 Task: Create List Cryptocurrency in Board Leadership Training to Workspace Compliance and Regulation. Create List Blockchain in Board Product Design to Workspace Compliance and Regulation. Create List Artificial Intelligence in Board Product Feature Prioritization and Roadmap Planning to Workspace Compliance and Regulation
Action: Mouse moved to (88, 48)
Screenshot: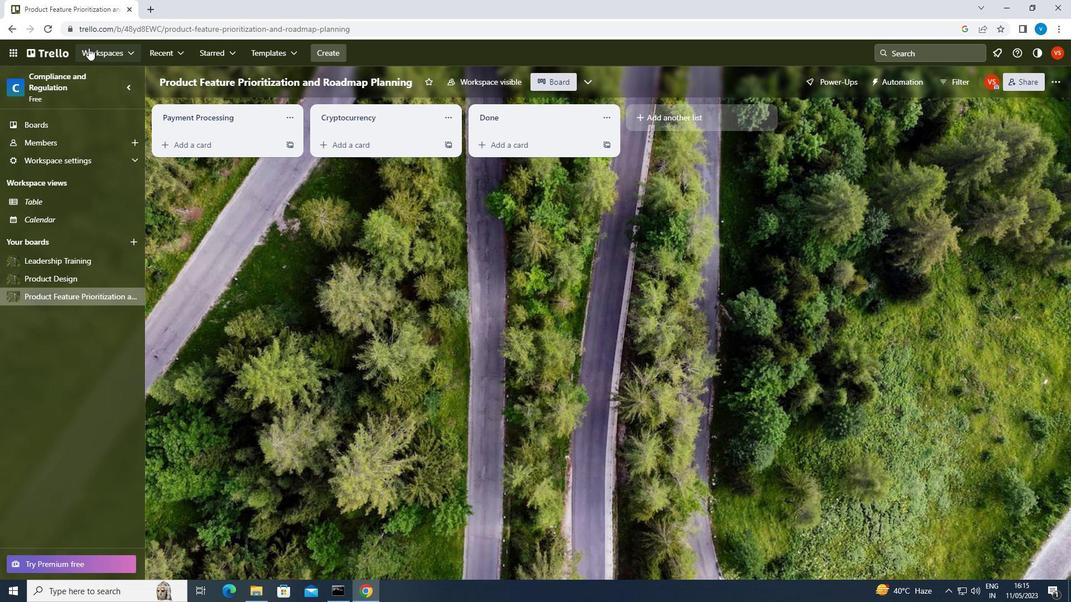 
Action: Mouse pressed left at (88, 48)
Screenshot: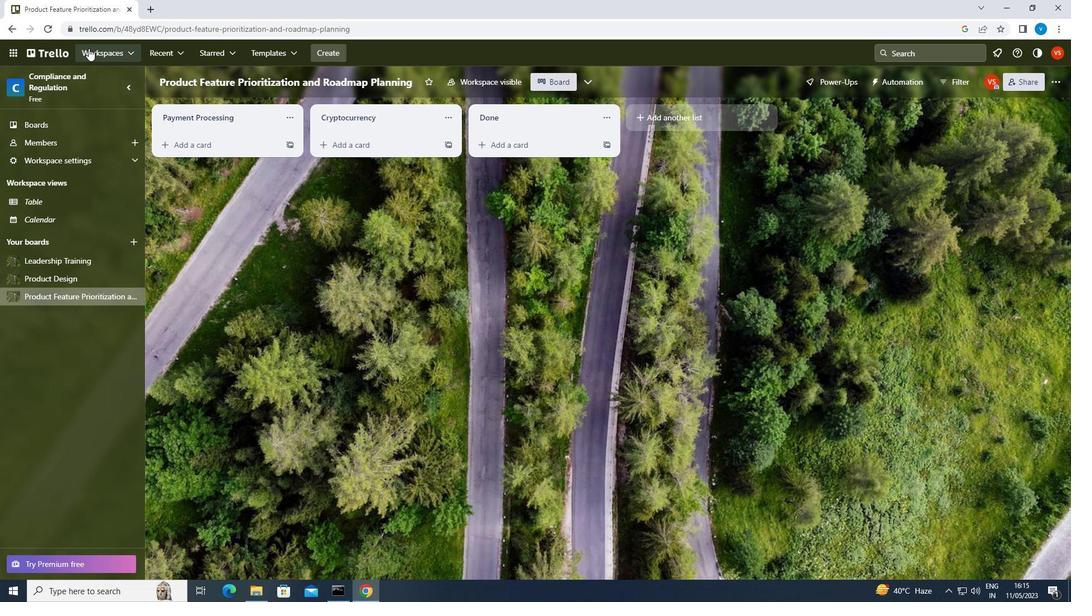 
Action: Mouse moved to (166, 300)
Screenshot: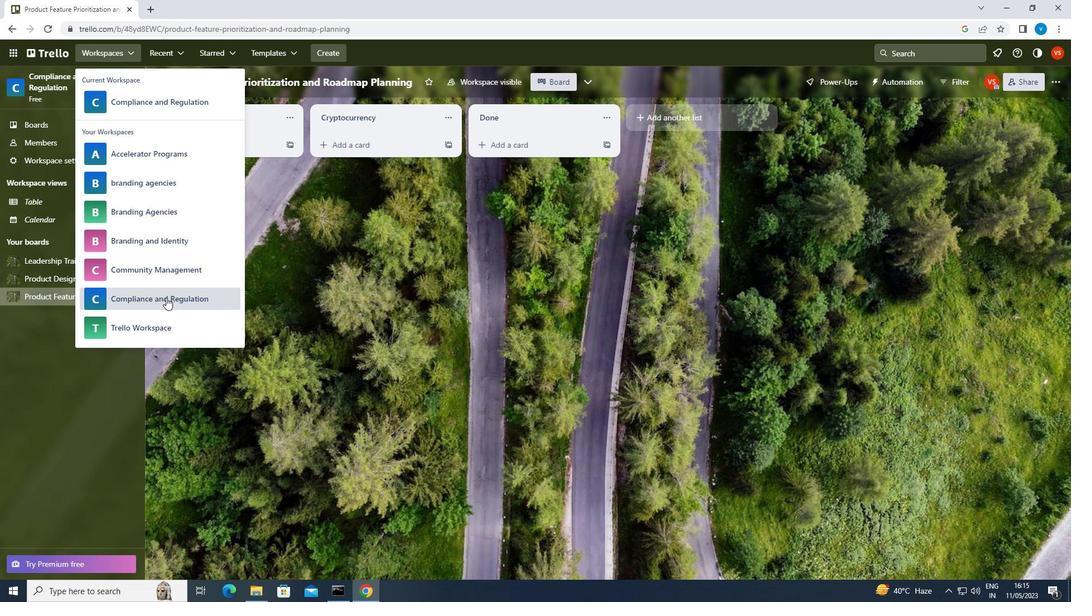 
Action: Mouse pressed left at (166, 300)
Screenshot: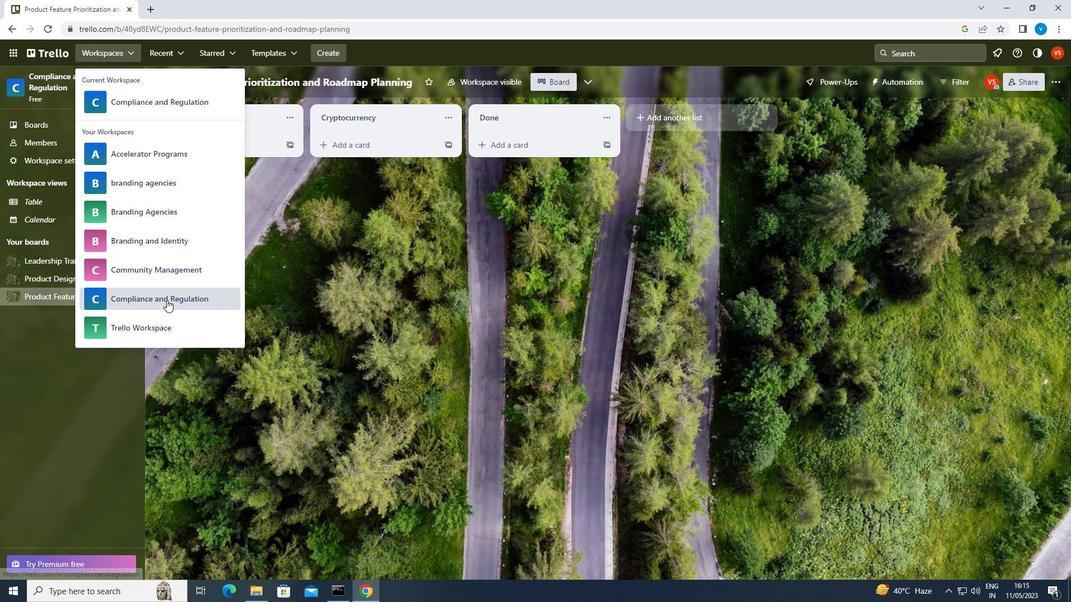 
Action: Mouse moved to (834, 470)
Screenshot: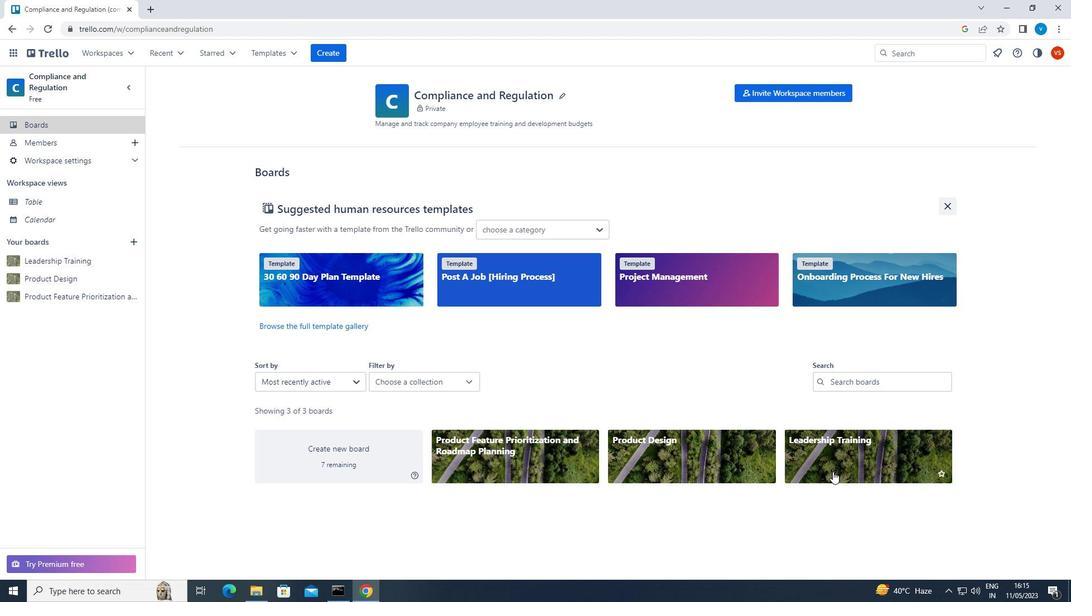 
Action: Mouse pressed left at (834, 470)
Screenshot: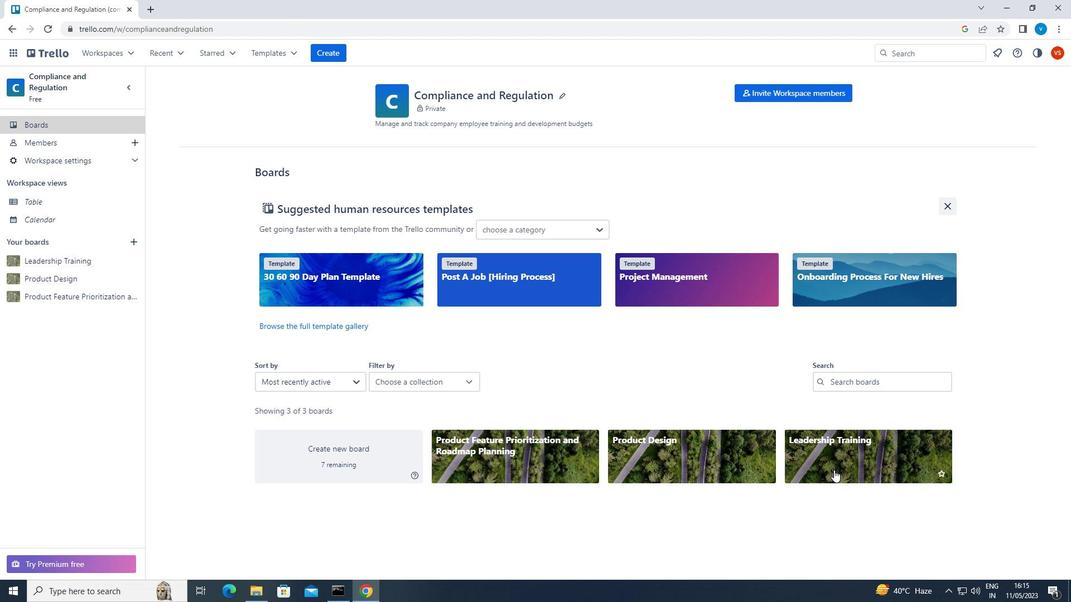 
Action: Mouse moved to (522, 119)
Screenshot: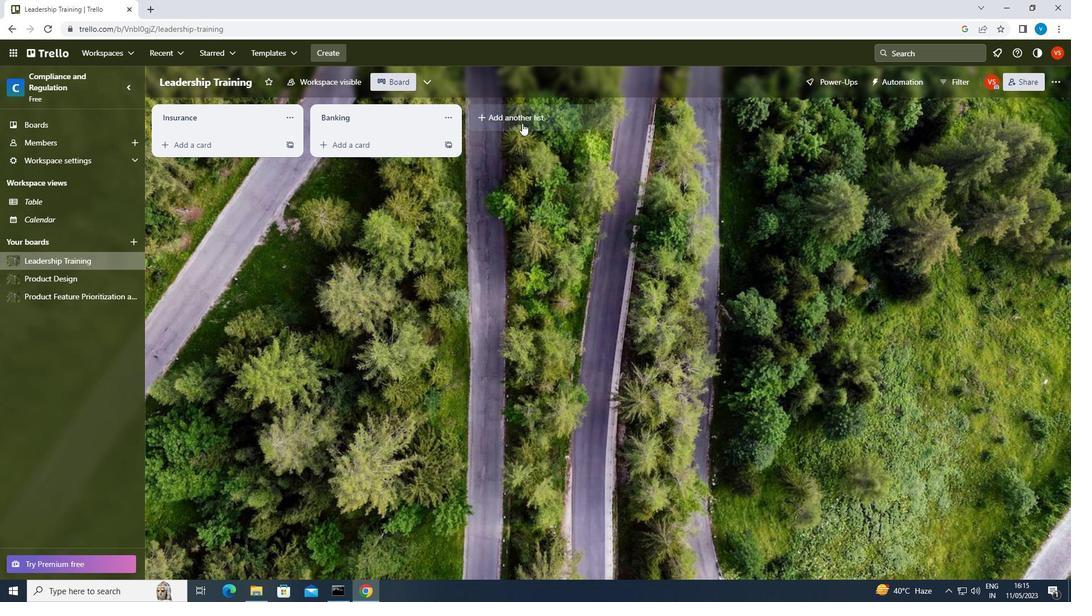 
Action: Mouse pressed left at (522, 119)
Screenshot: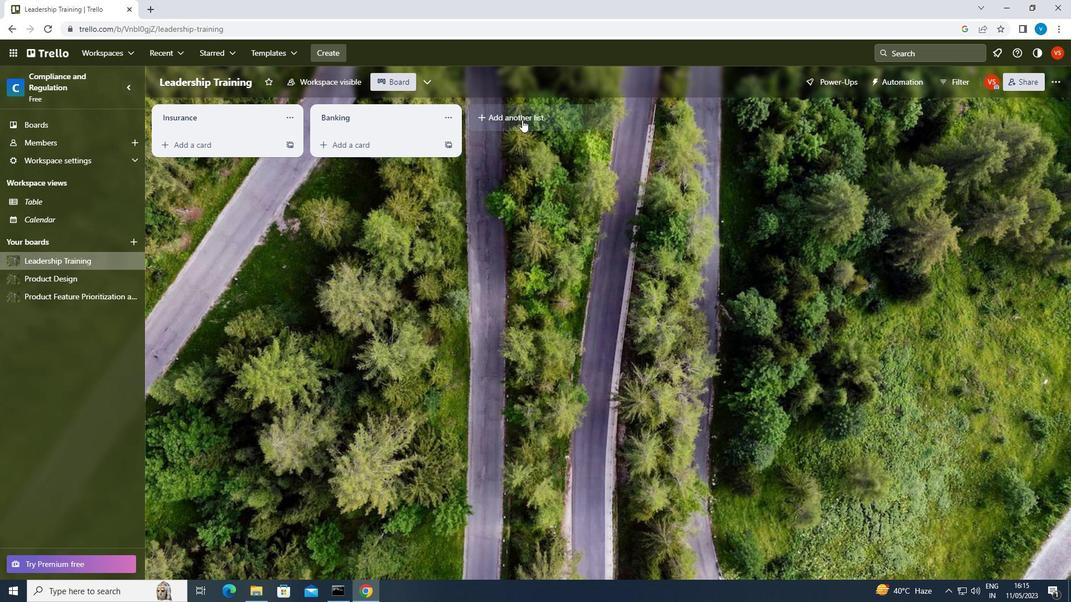 
Action: Mouse moved to (521, 119)
Screenshot: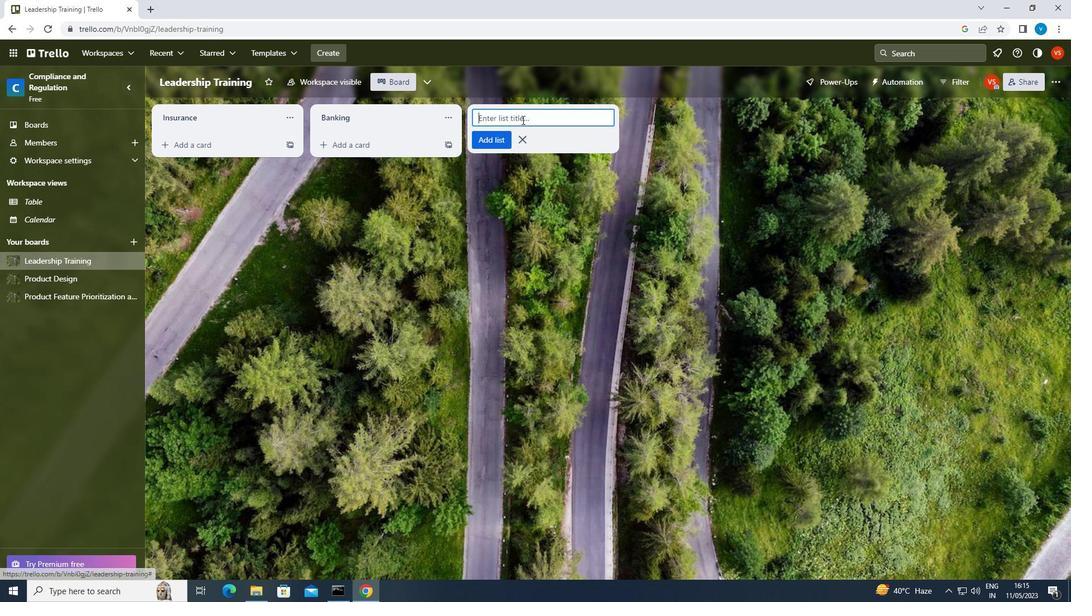
Action: Key pressed <Key.shift>CRYPTOCURRENCY<Key.enter>
Screenshot: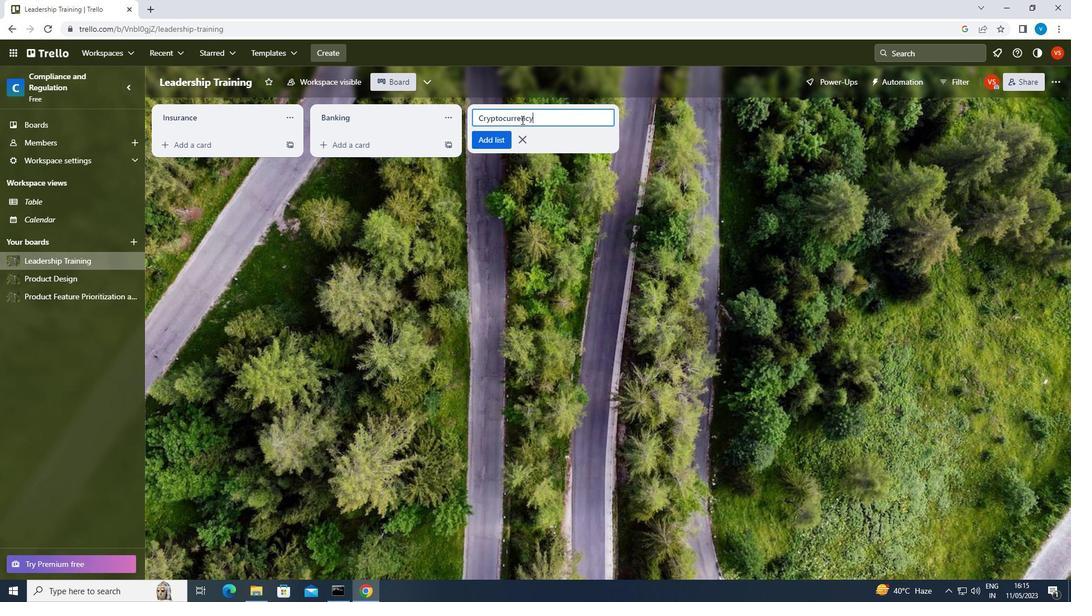 
Action: Mouse moved to (111, 55)
Screenshot: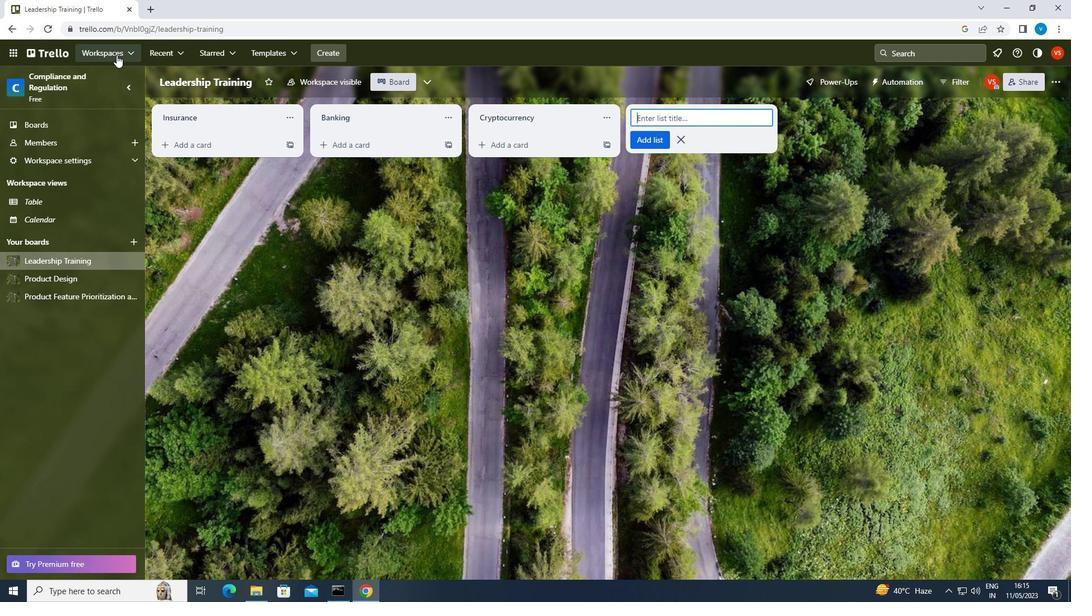 
Action: Mouse pressed left at (111, 55)
Screenshot: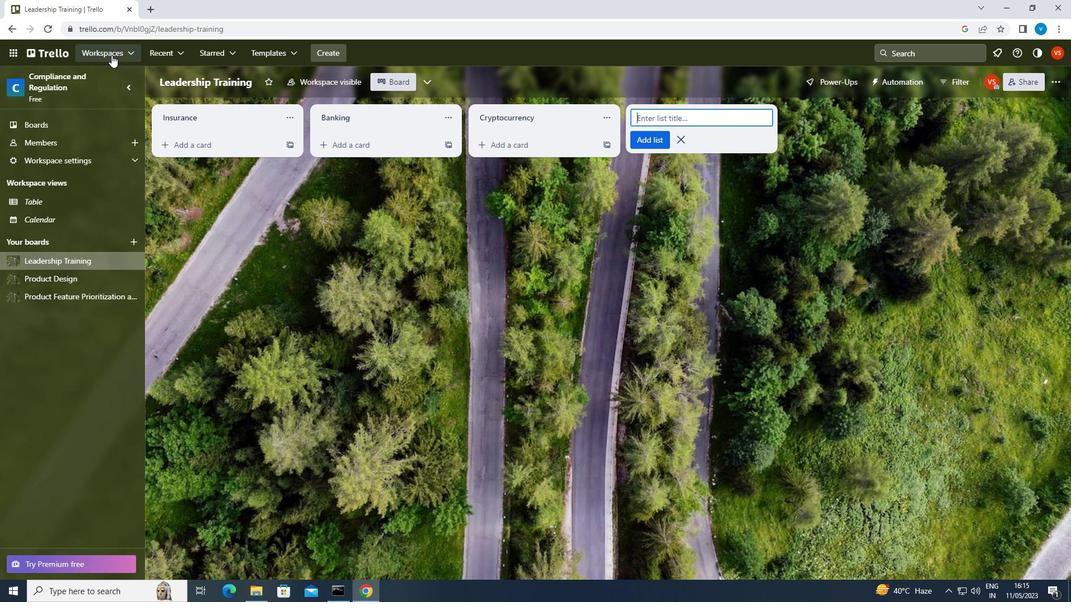 
Action: Mouse moved to (144, 292)
Screenshot: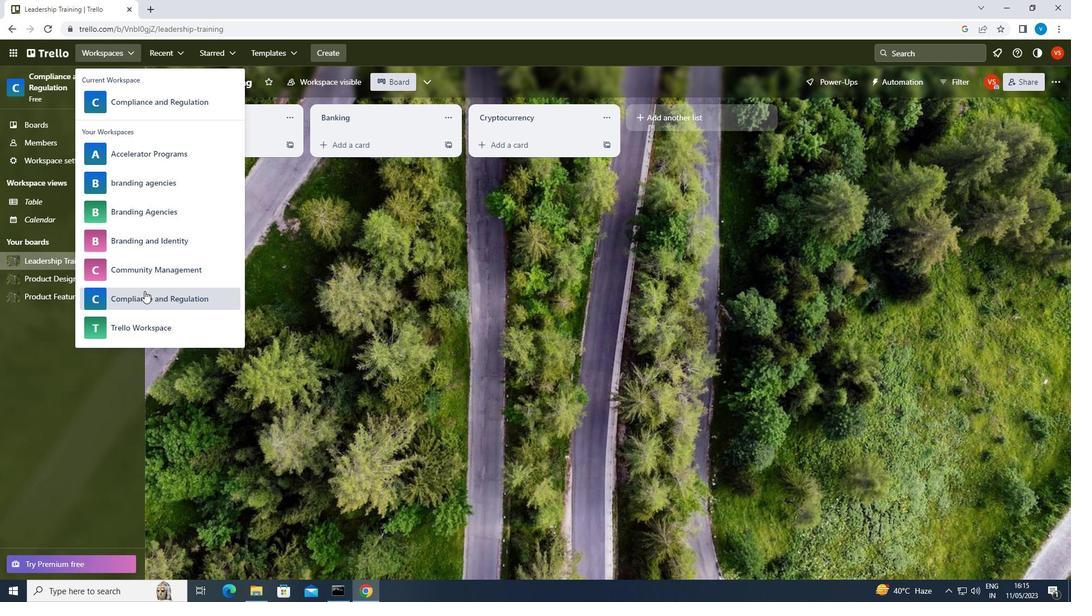 
Action: Mouse pressed left at (144, 292)
Screenshot: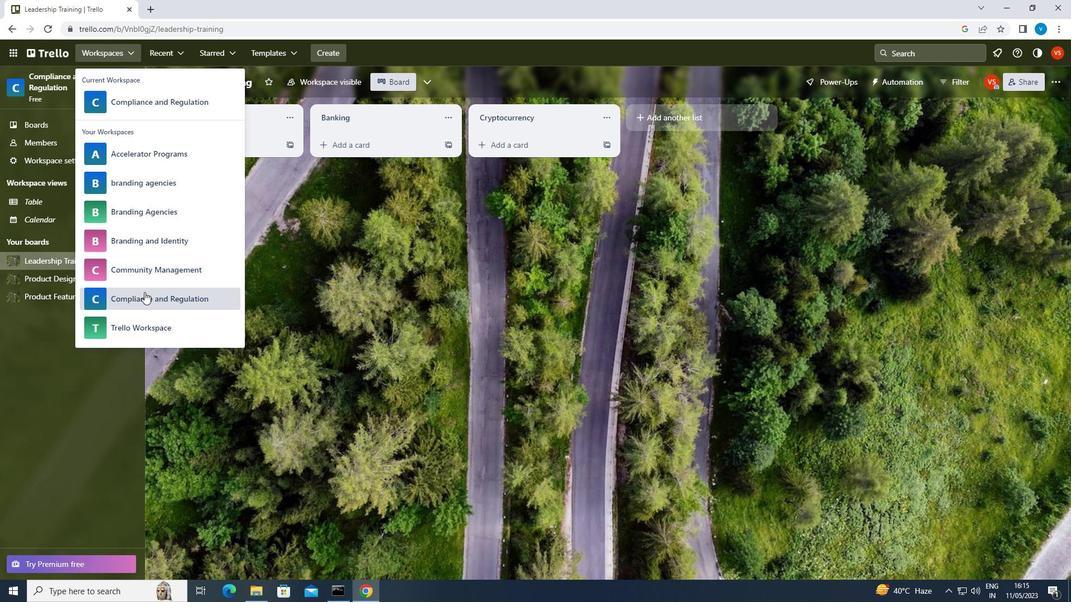
Action: Mouse moved to (624, 448)
Screenshot: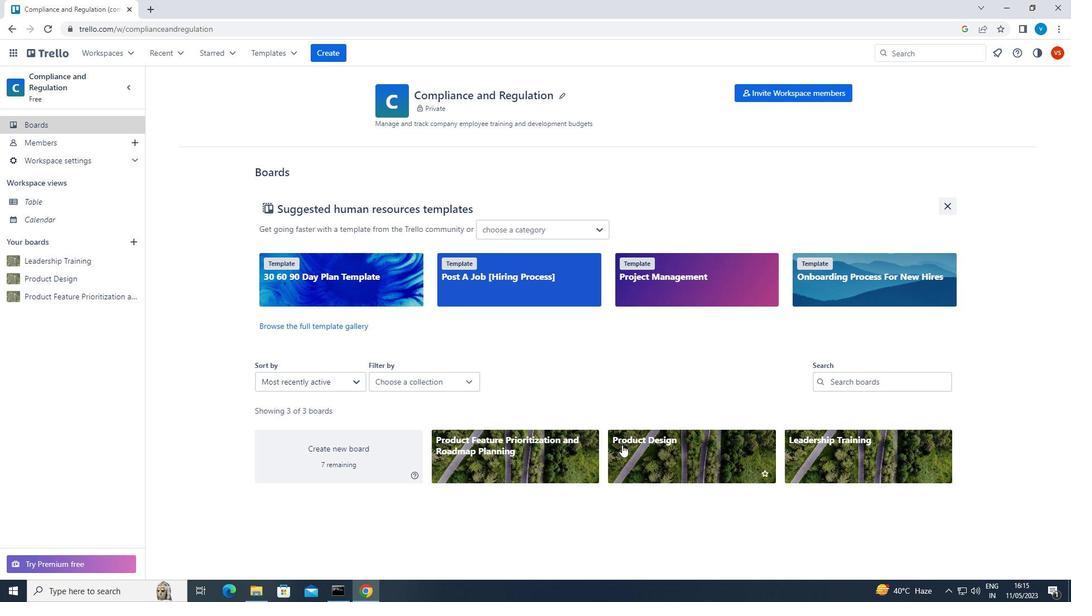 
Action: Mouse pressed left at (624, 448)
Screenshot: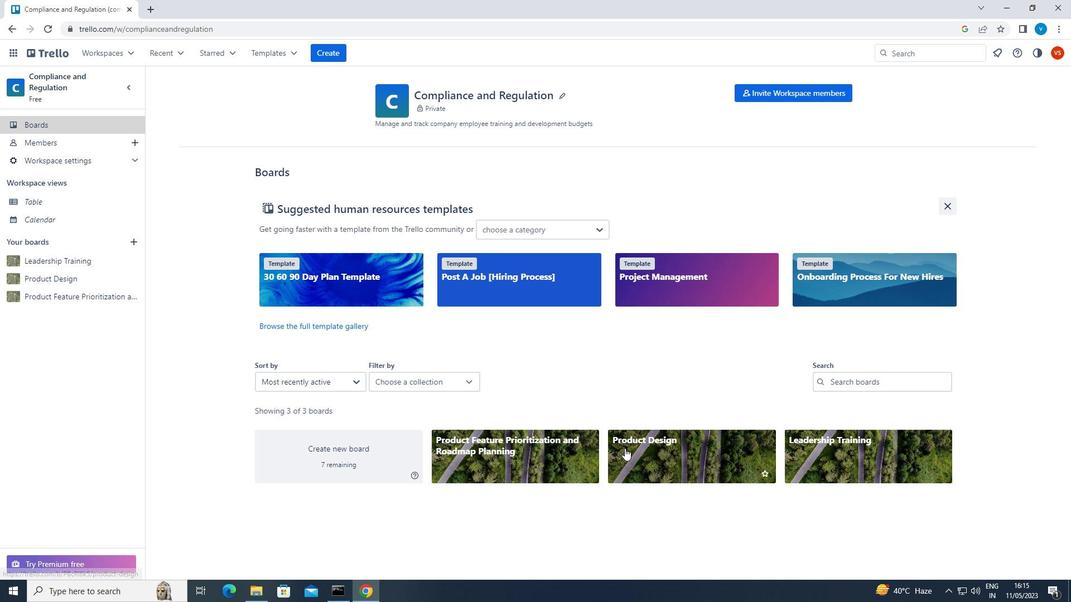 
Action: Mouse moved to (548, 110)
Screenshot: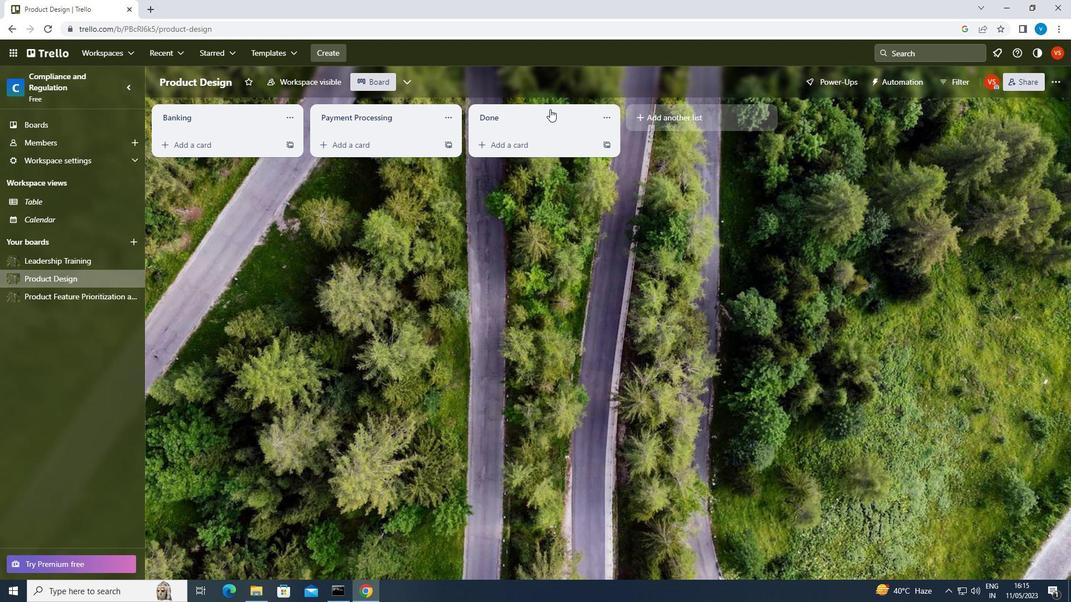 
Action: Mouse pressed left at (548, 110)
Screenshot: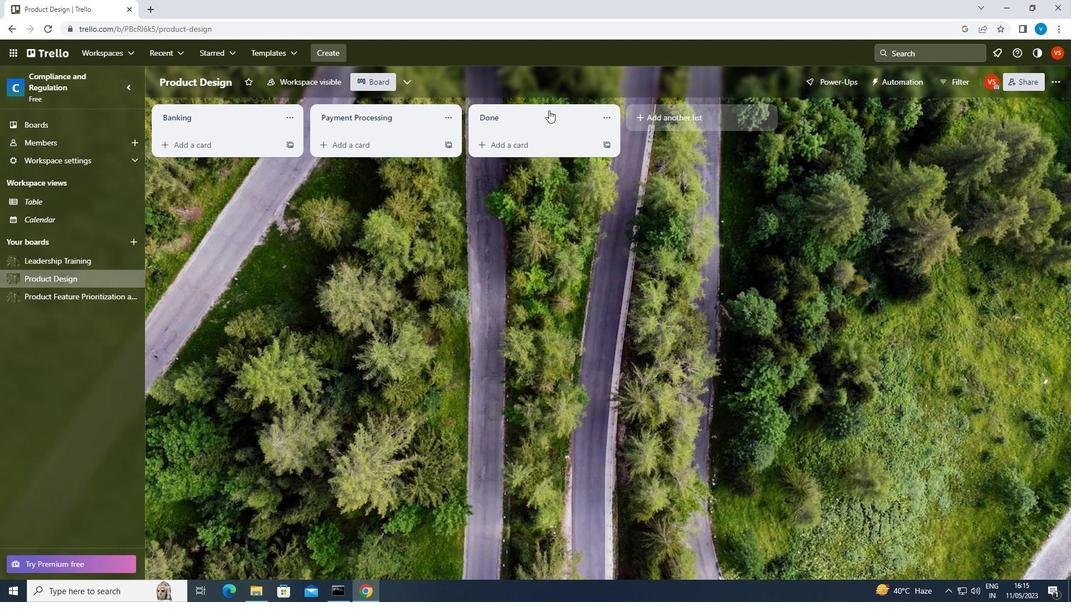 
Action: Key pressed <Key.shift>BLOCKCHAIN<Key.enter>
Screenshot: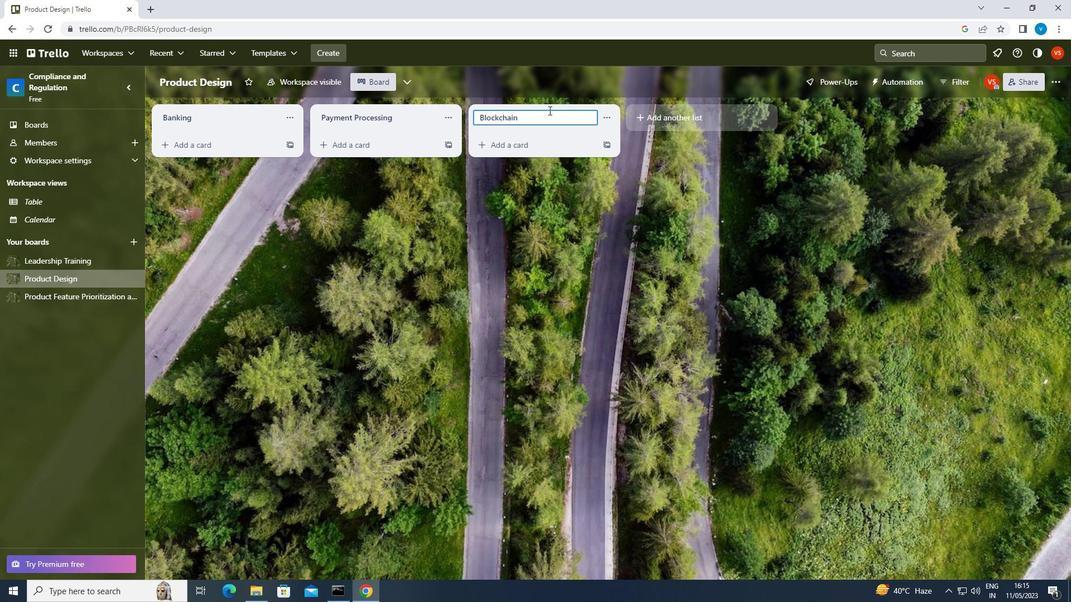 
Action: Mouse moved to (105, 53)
Screenshot: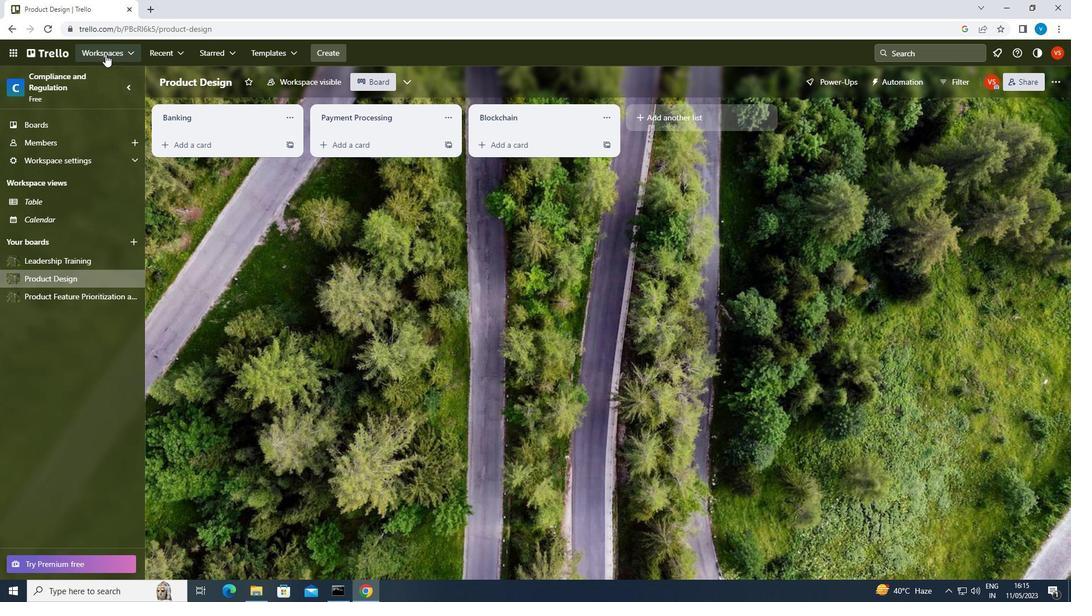 
Action: Mouse pressed left at (105, 53)
Screenshot: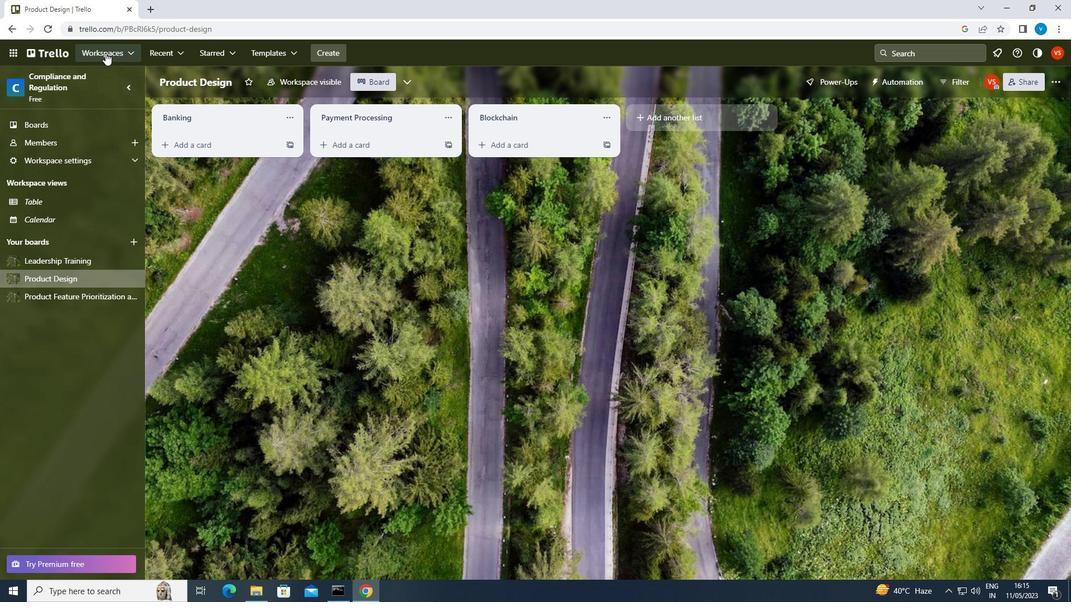 
Action: Mouse moved to (171, 294)
Screenshot: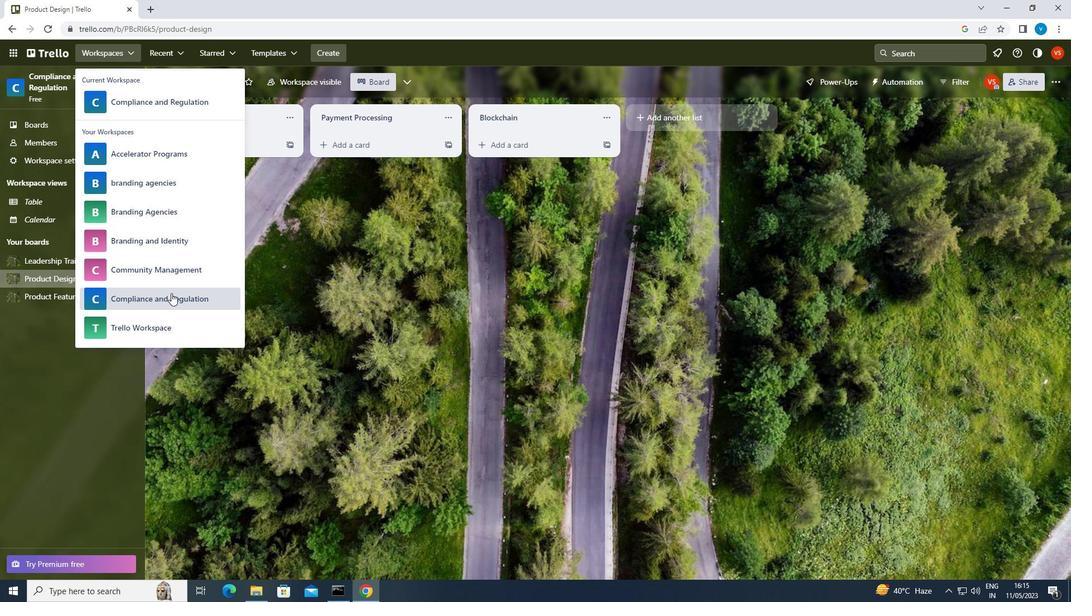 
Action: Mouse pressed left at (171, 294)
Screenshot: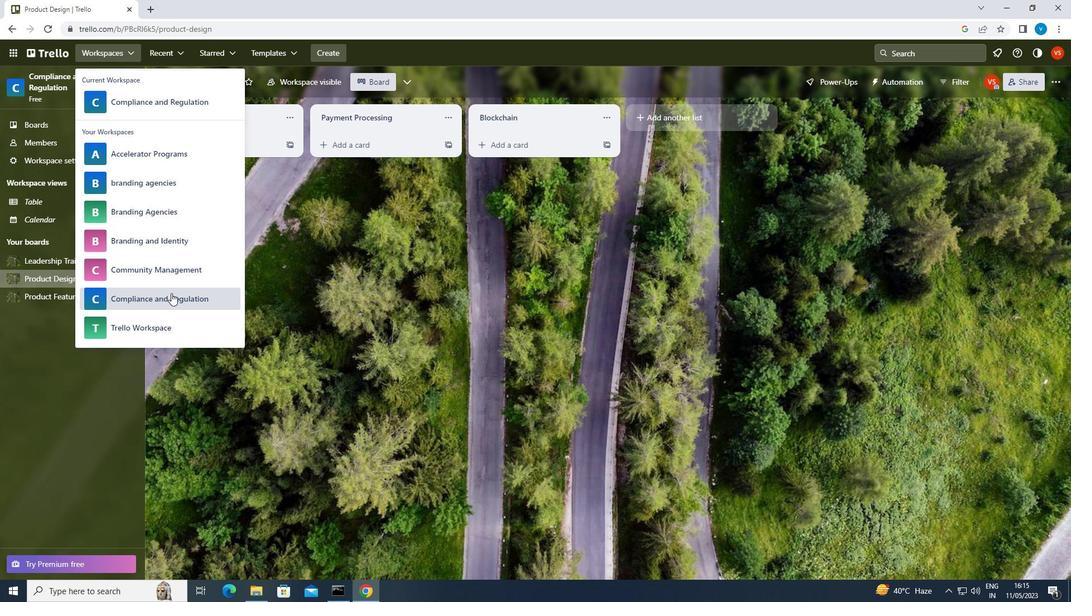 
Action: Mouse moved to (449, 454)
Screenshot: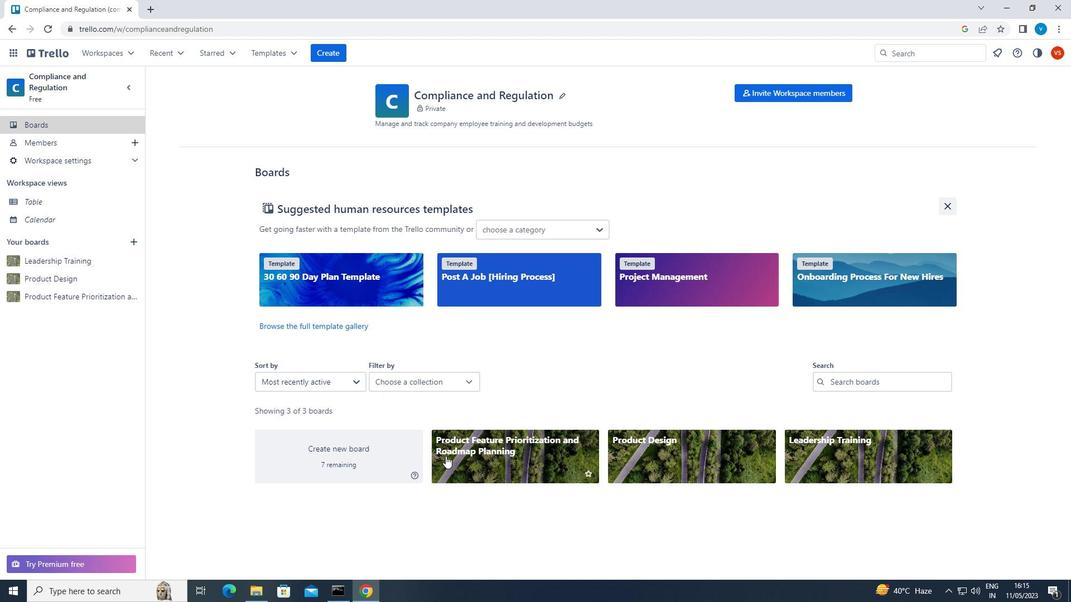 
Action: Mouse pressed left at (449, 454)
Screenshot: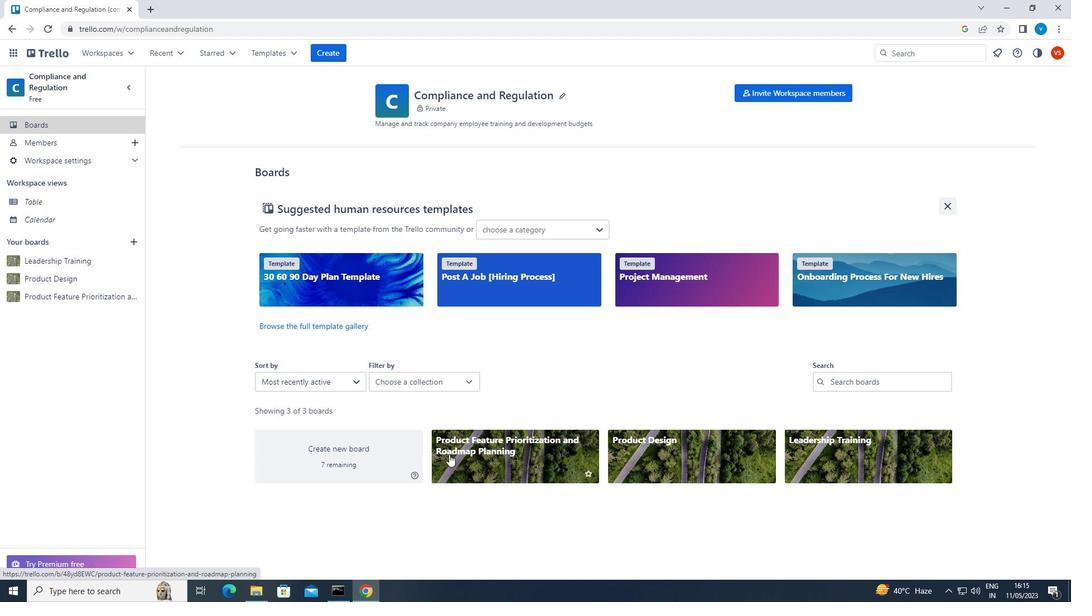 
Action: Mouse moved to (523, 115)
Screenshot: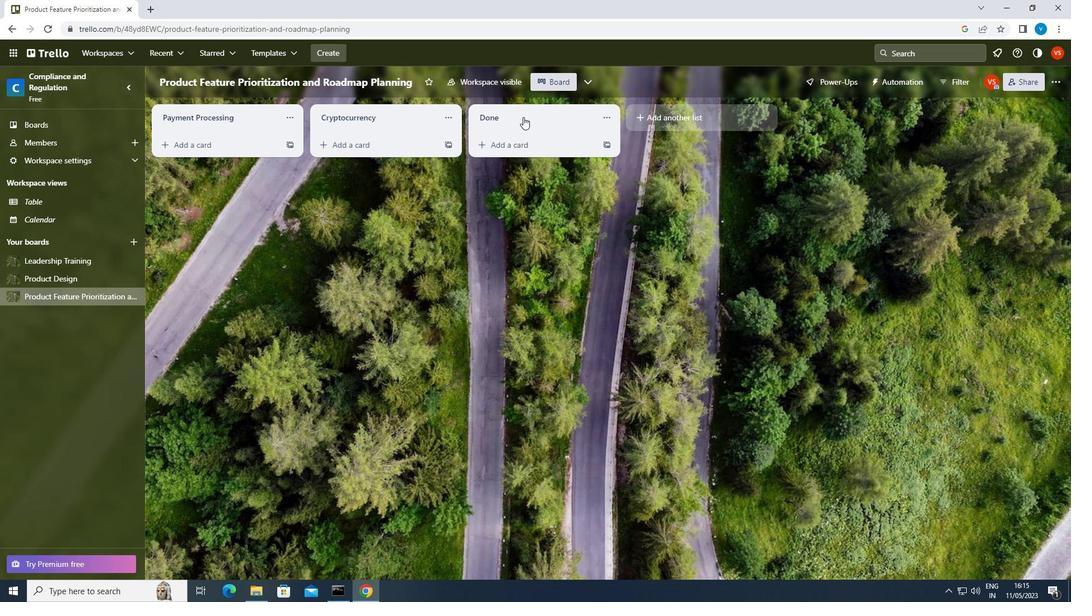 
Action: Mouse pressed left at (523, 115)
Screenshot: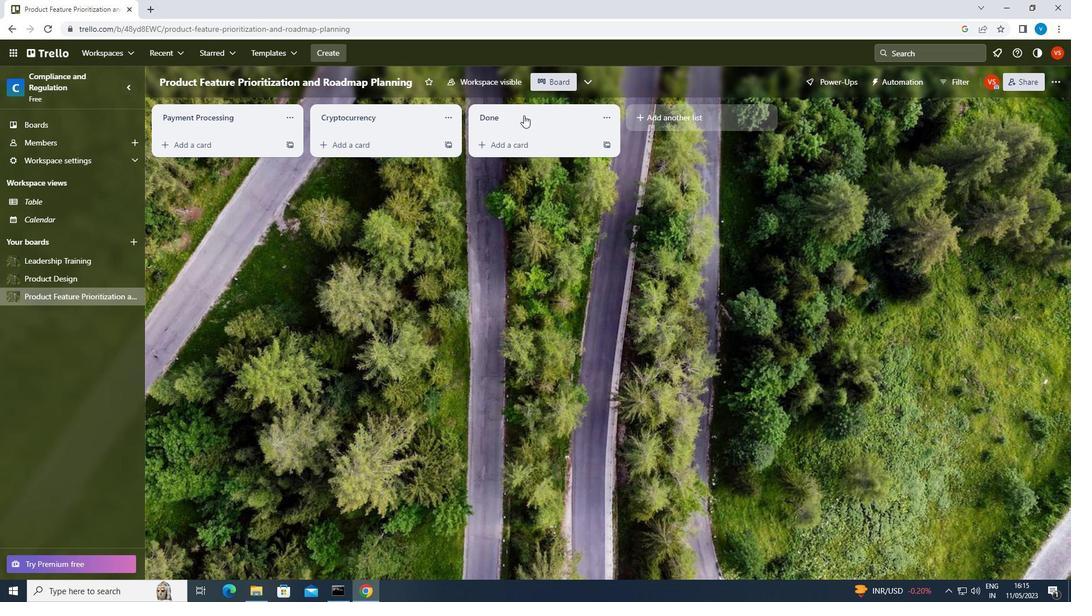 
Action: Key pressed <Key.shift>ARTIFICIAL<Key.space><Key.shift>INTELLIGENCE<Key.enter>
Screenshot: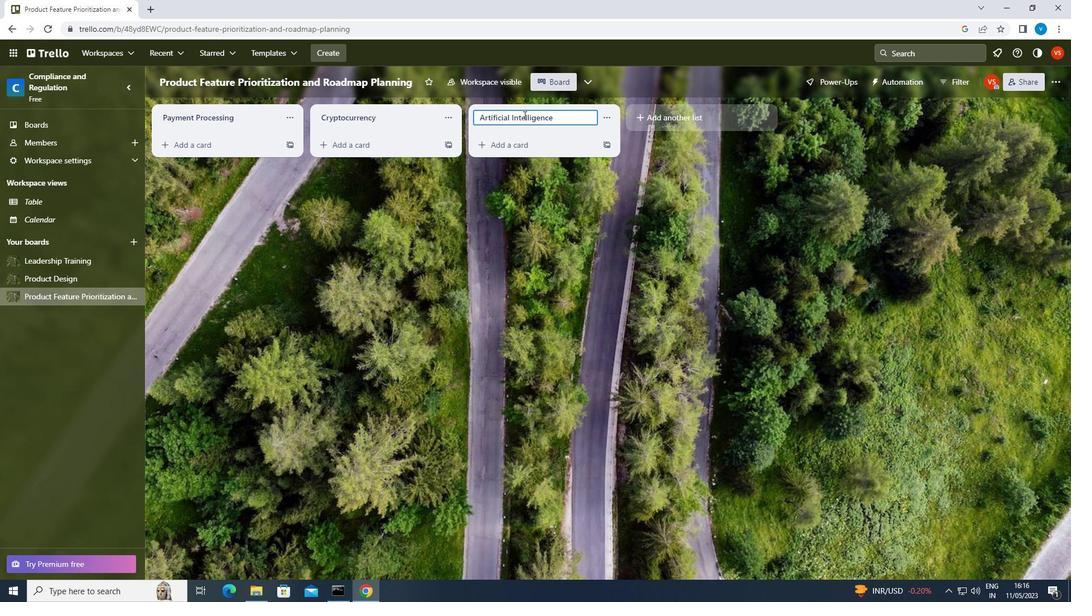 
